 Task: Add a condition where "Channel Is not Automation" in unsolved tickets in your groups.
Action: Mouse moved to (136, 318)
Screenshot: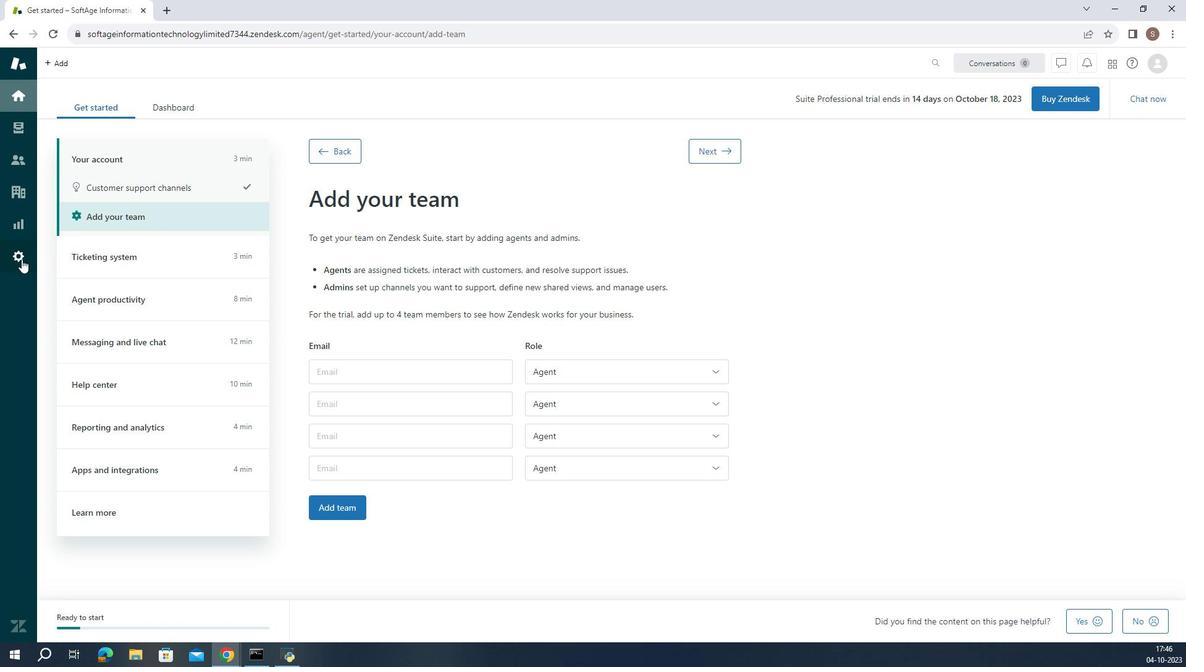 
Action: Mouse pressed left at (136, 318)
Screenshot: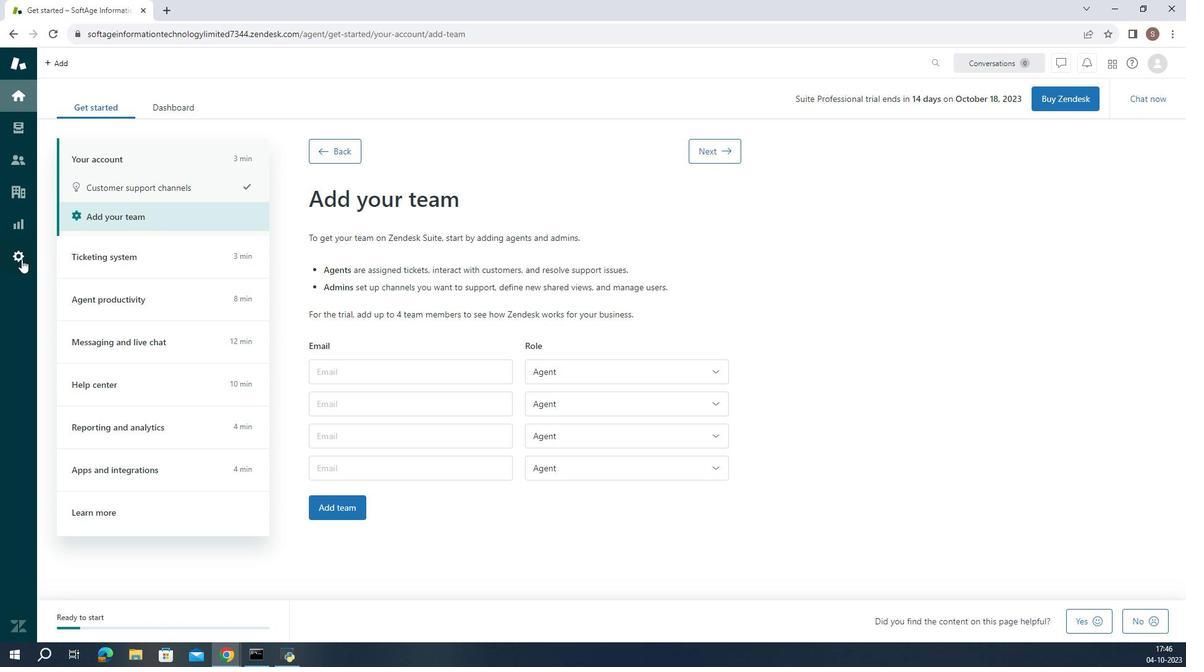 
Action: Mouse moved to (442, 520)
Screenshot: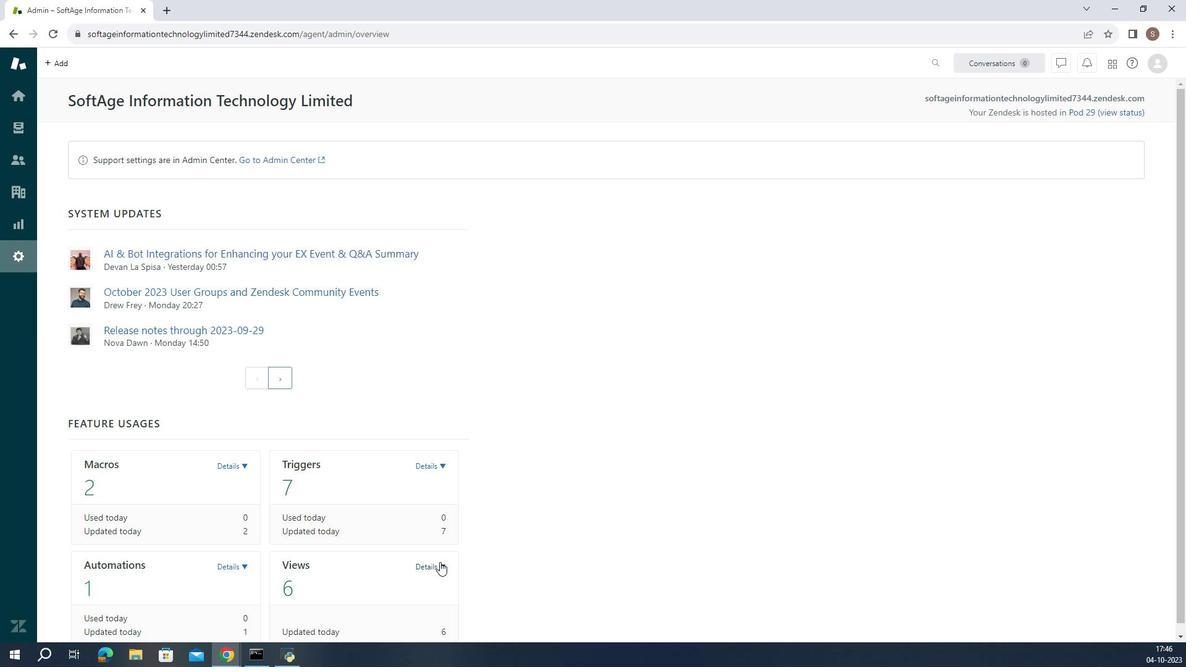 
Action: Mouse pressed left at (442, 520)
Screenshot: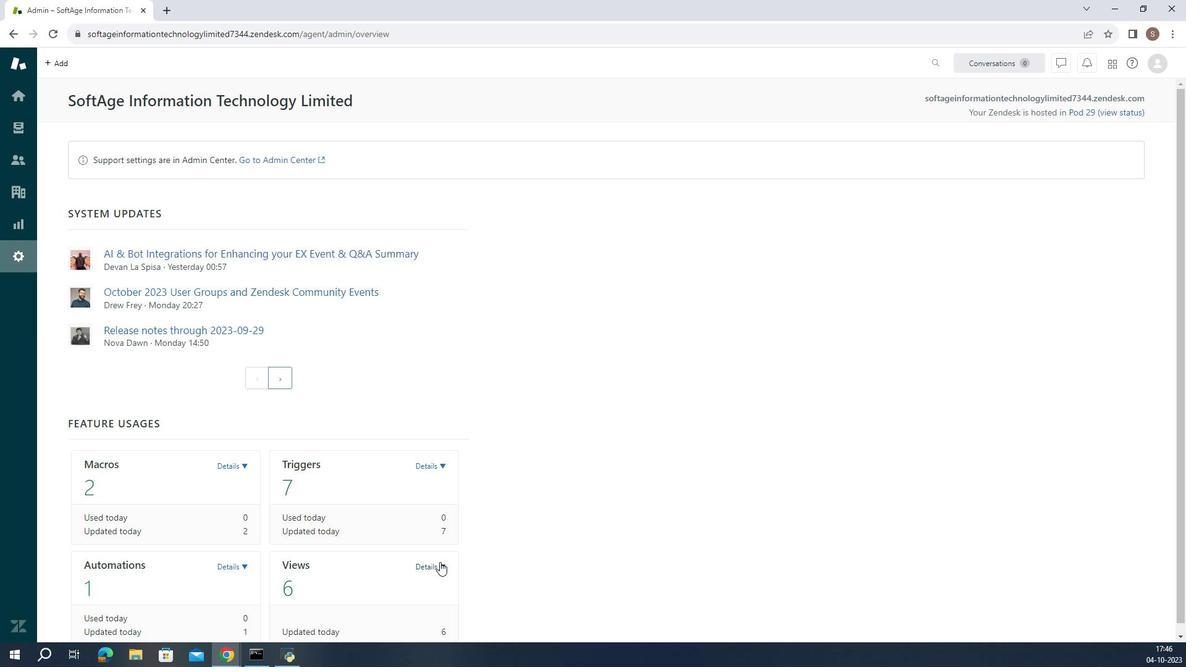 
Action: Mouse moved to (444, 492)
Screenshot: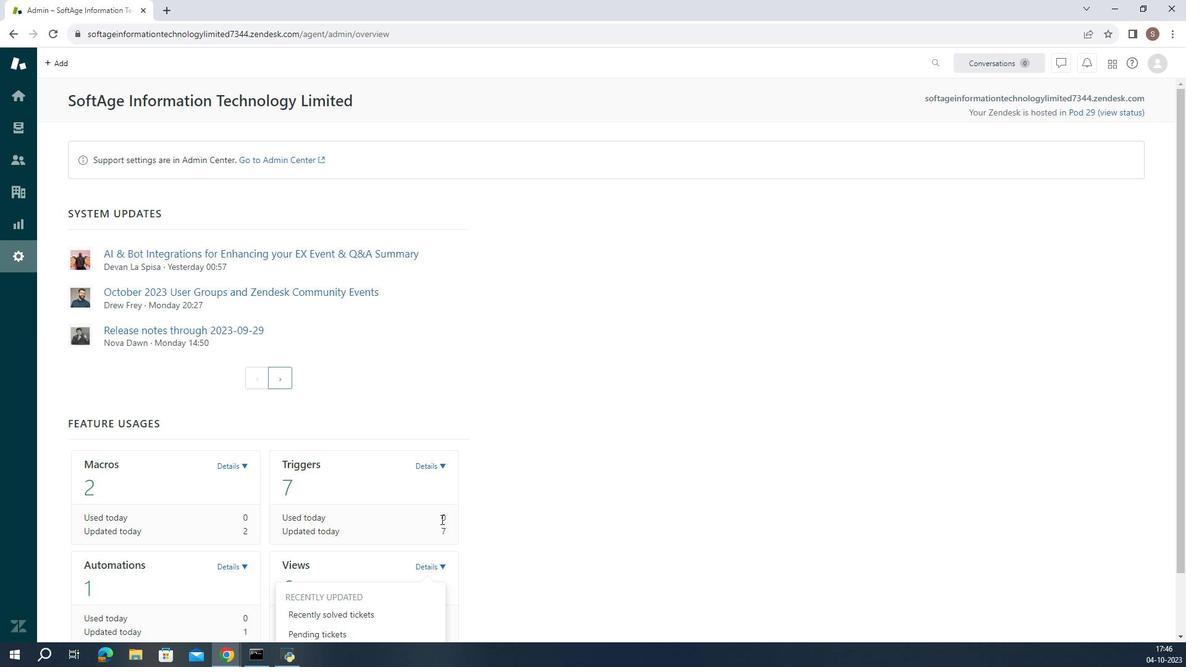 
Action: Mouse scrolled (444, 492) with delta (0, 0)
Screenshot: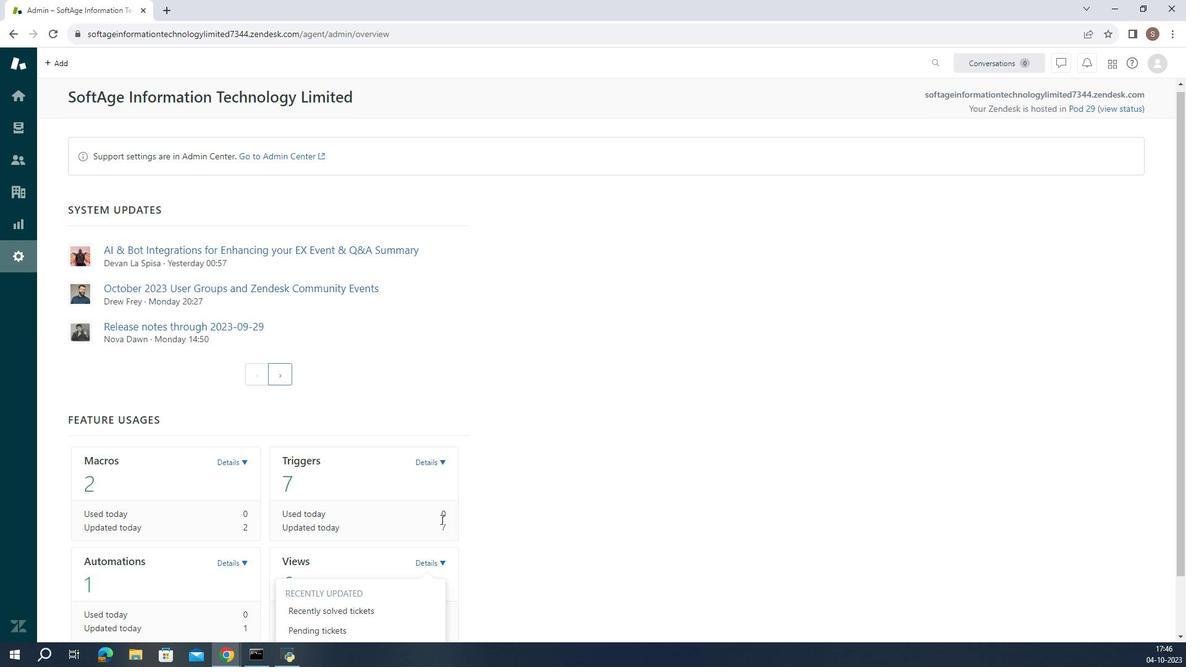 
Action: Mouse moved to (444, 491)
Screenshot: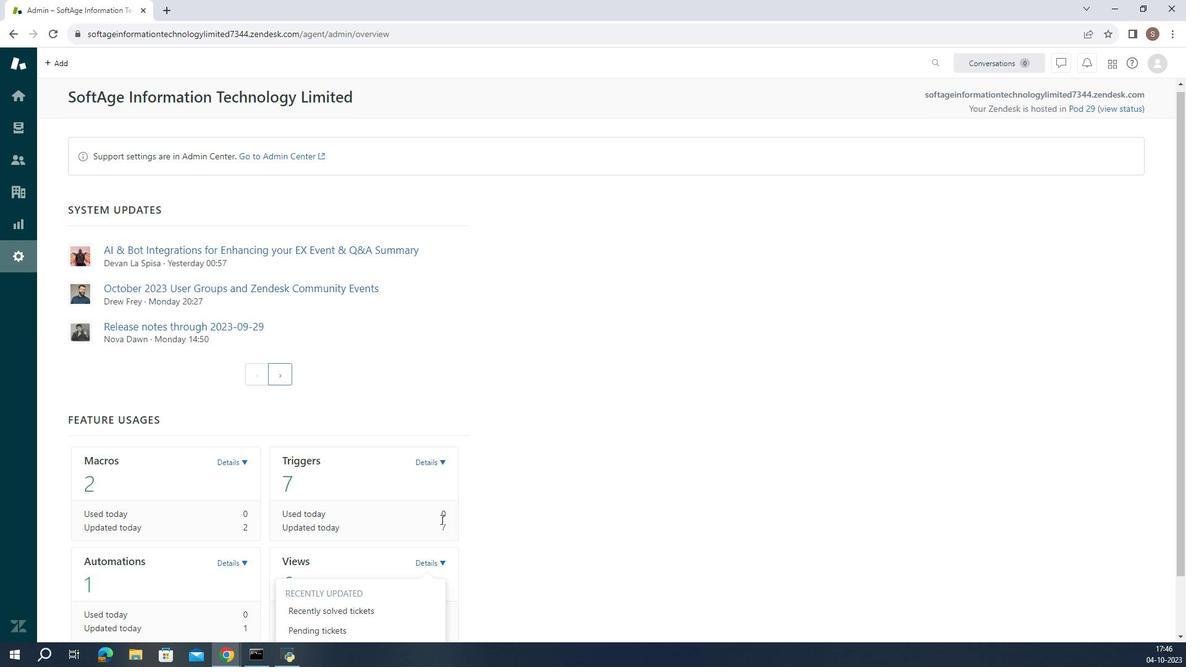 
Action: Mouse scrolled (444, 491) with delta (0, 0)
Screenshot: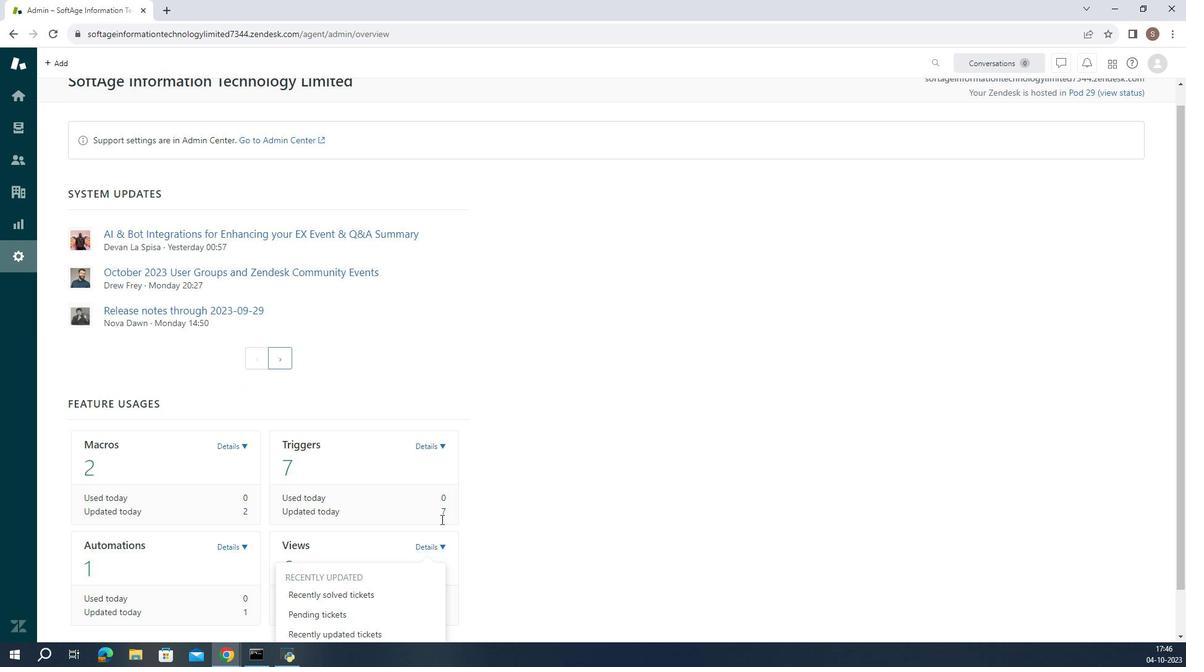 
Action: Mouse scrolled (444, 491) with delta (0, 0)
Screenshot: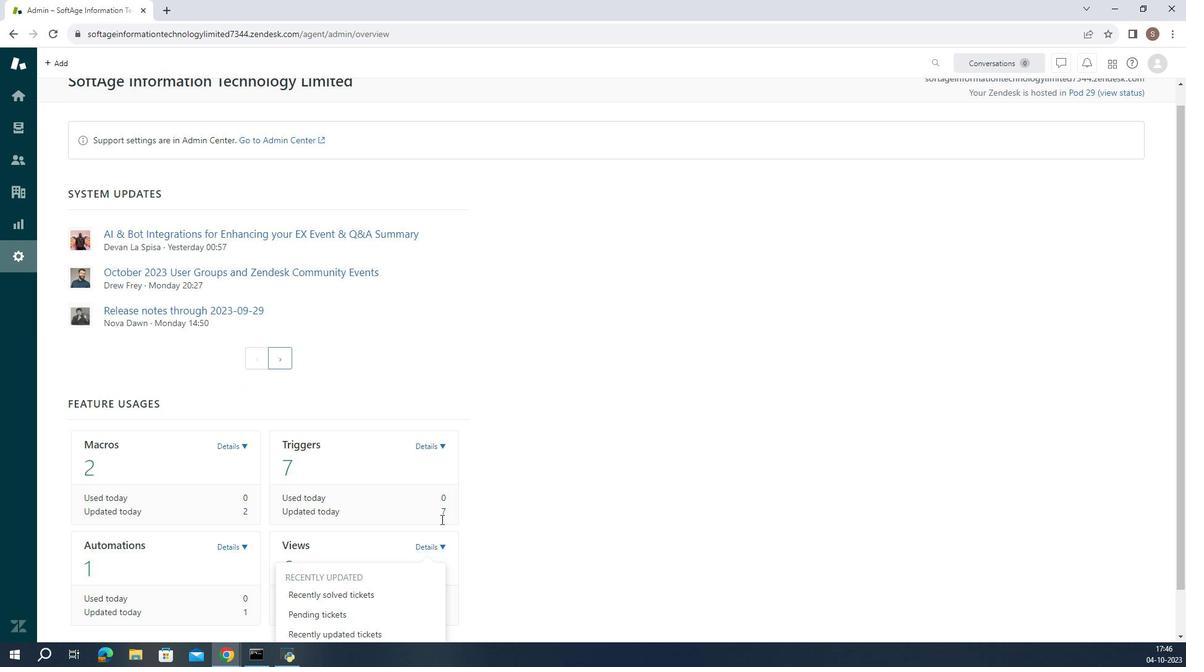 
Action: Mouse scrolled (444, 491) with delta (0, 0)
Screenshot: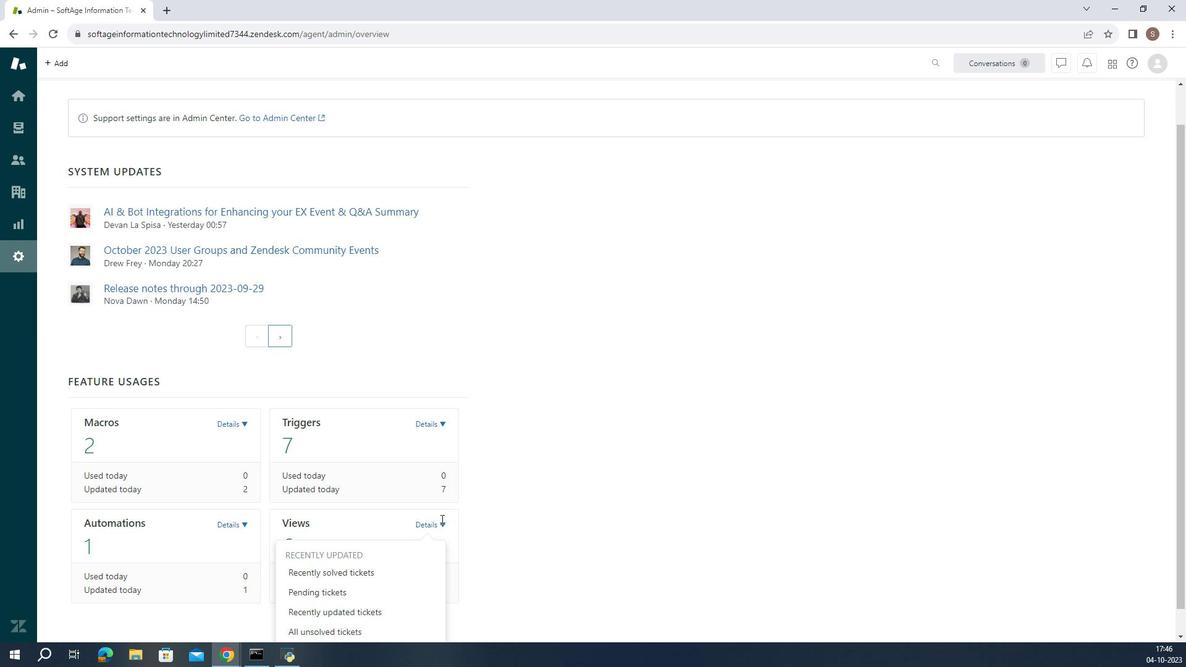 
Action: Mouse moved to (404, 548)
Screenshot: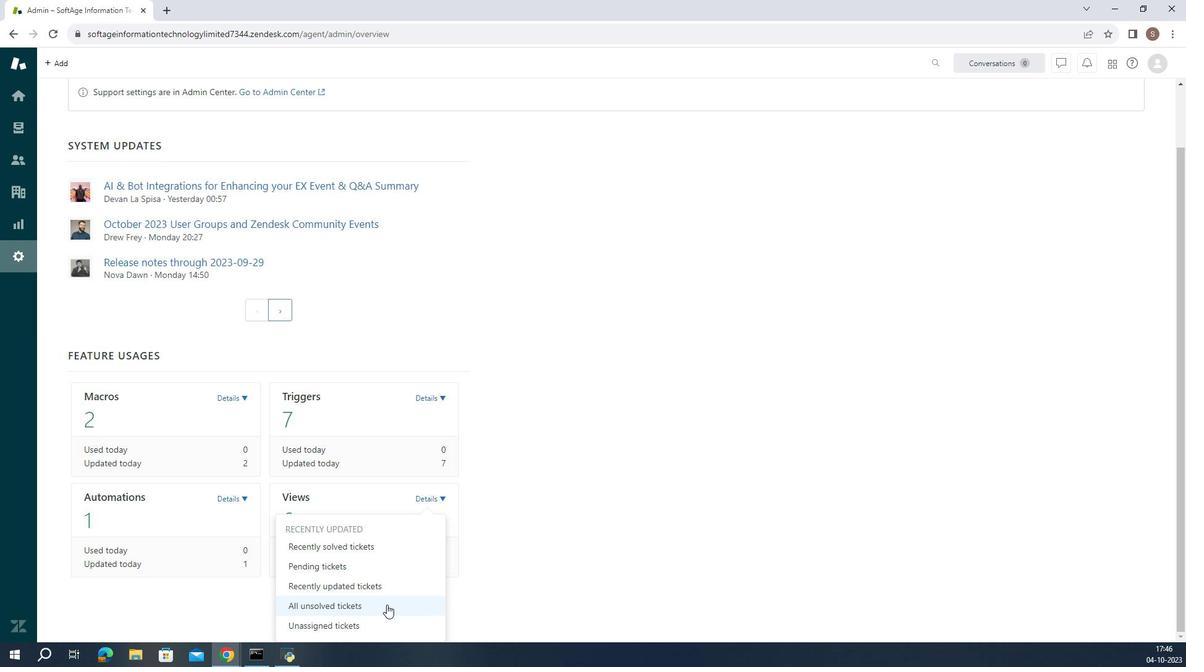 
Action: Mouse pressed left at (404, 548)
Screenshot: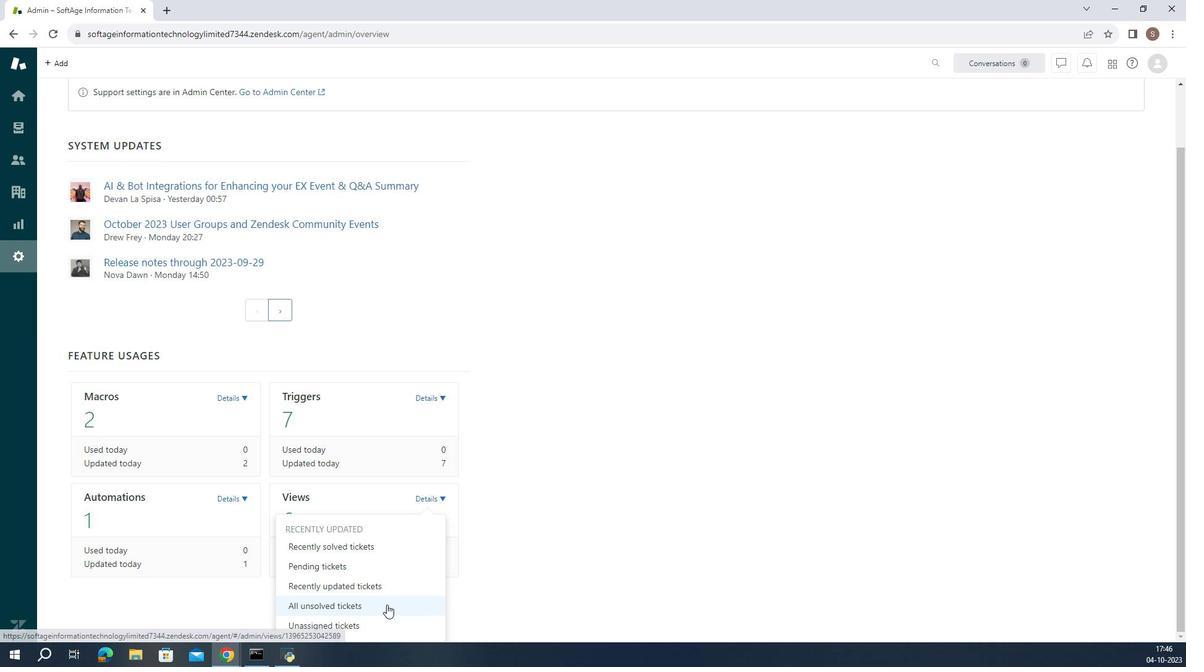 
Action: Mouse moved to (294, 422)
Screenshot: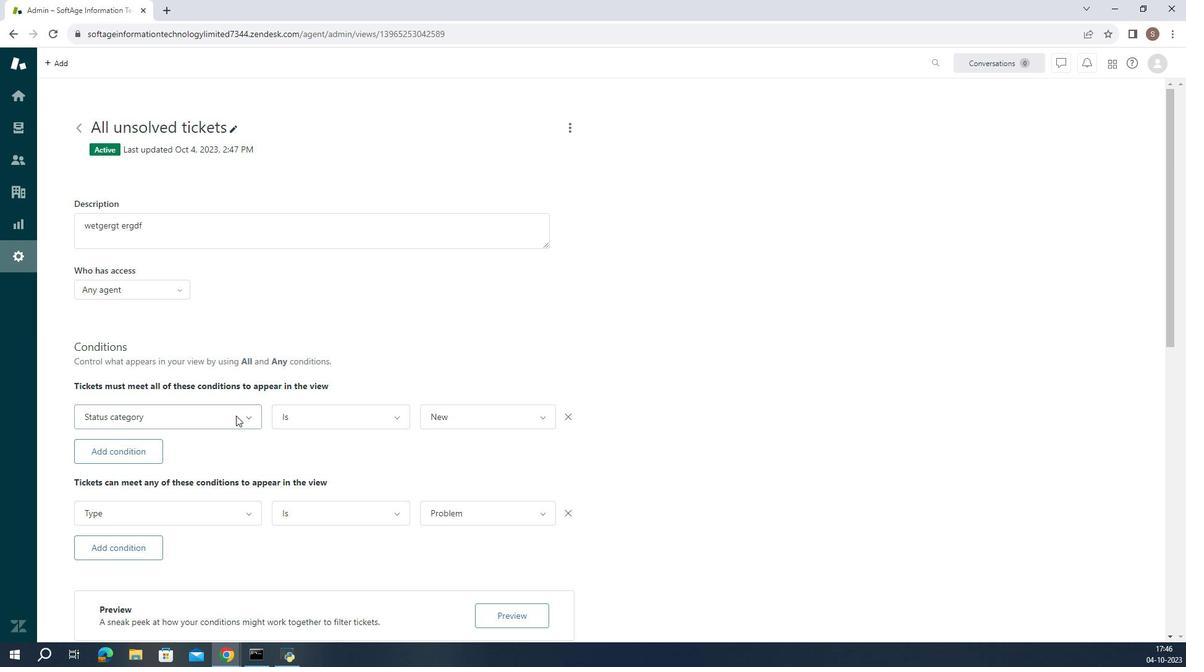 
Action: Mouse pressed left at (294, 422)
Screenshot: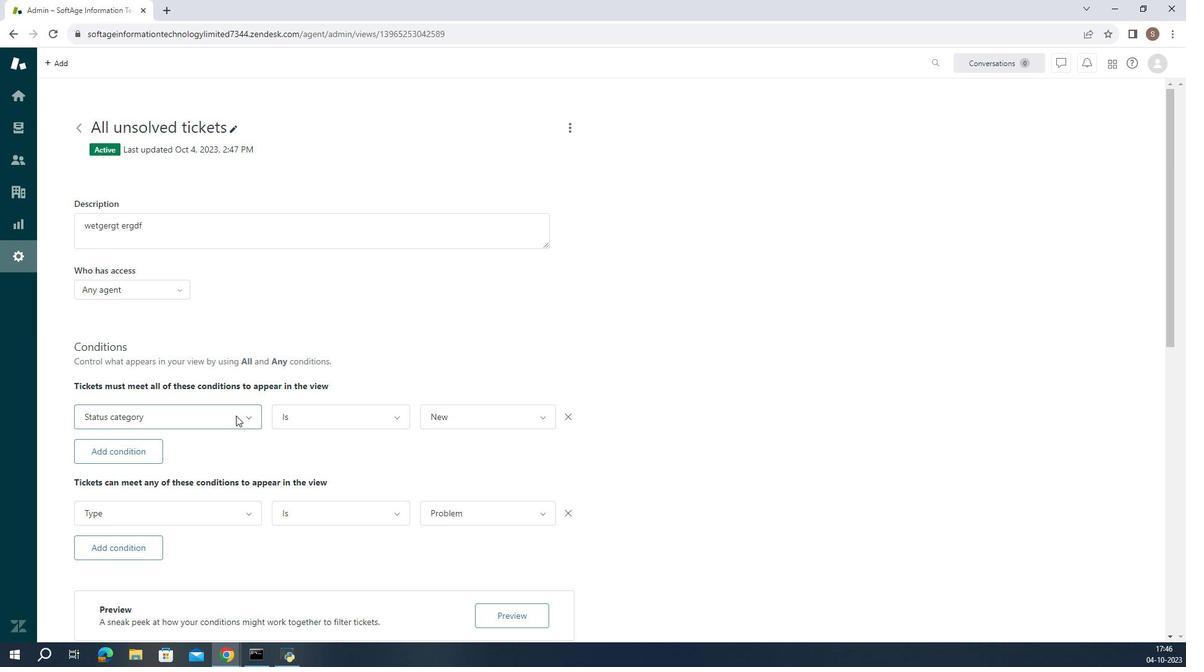 
Action: Mouse moved to (264, 321)
Screenshot: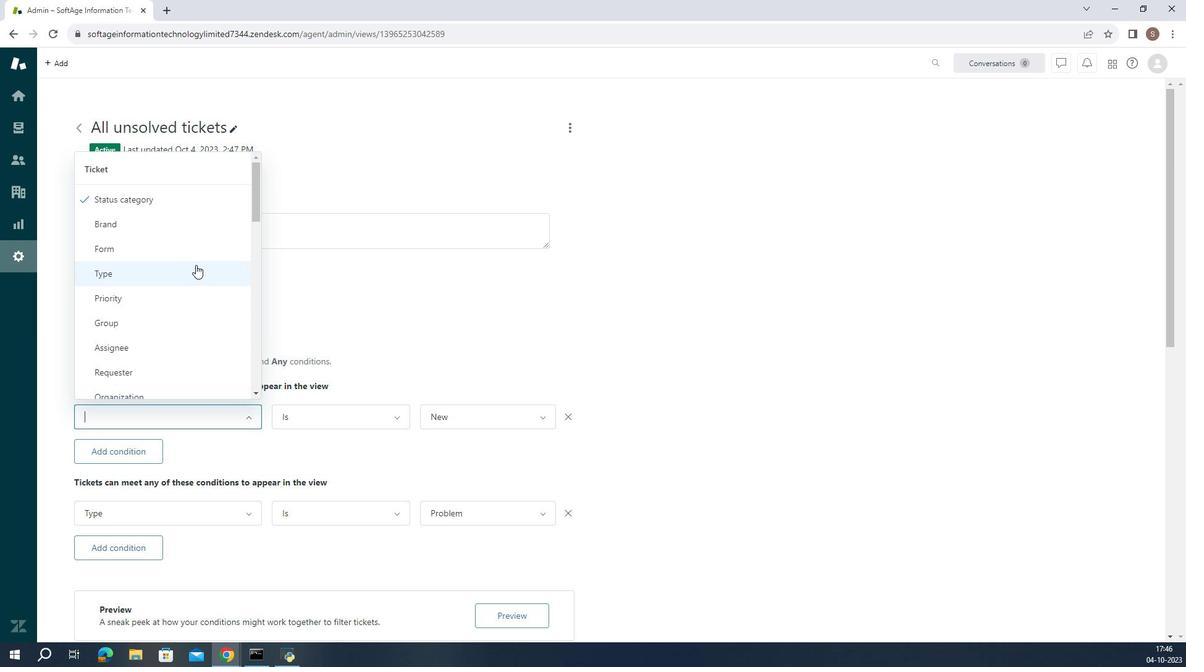 
Action: Mouse scrolled (264, 321) with delta (0, 0)
Screenshot: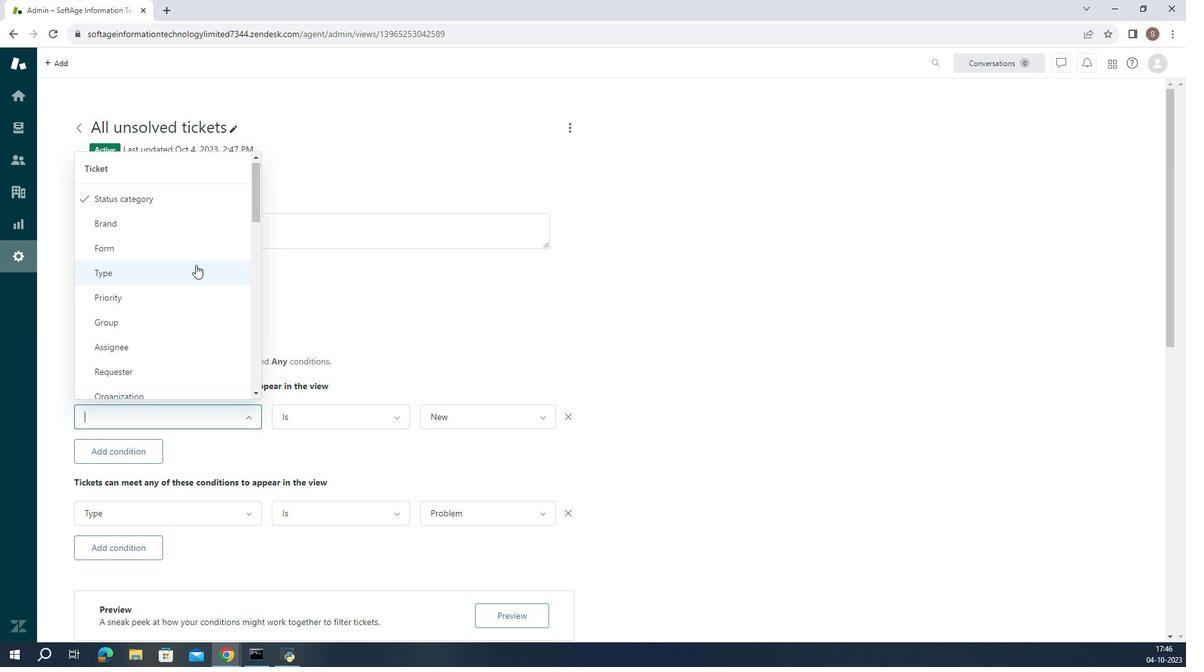 
Action: Mouse scrolled (264, 321) with delta (0, 0)
Screenshot: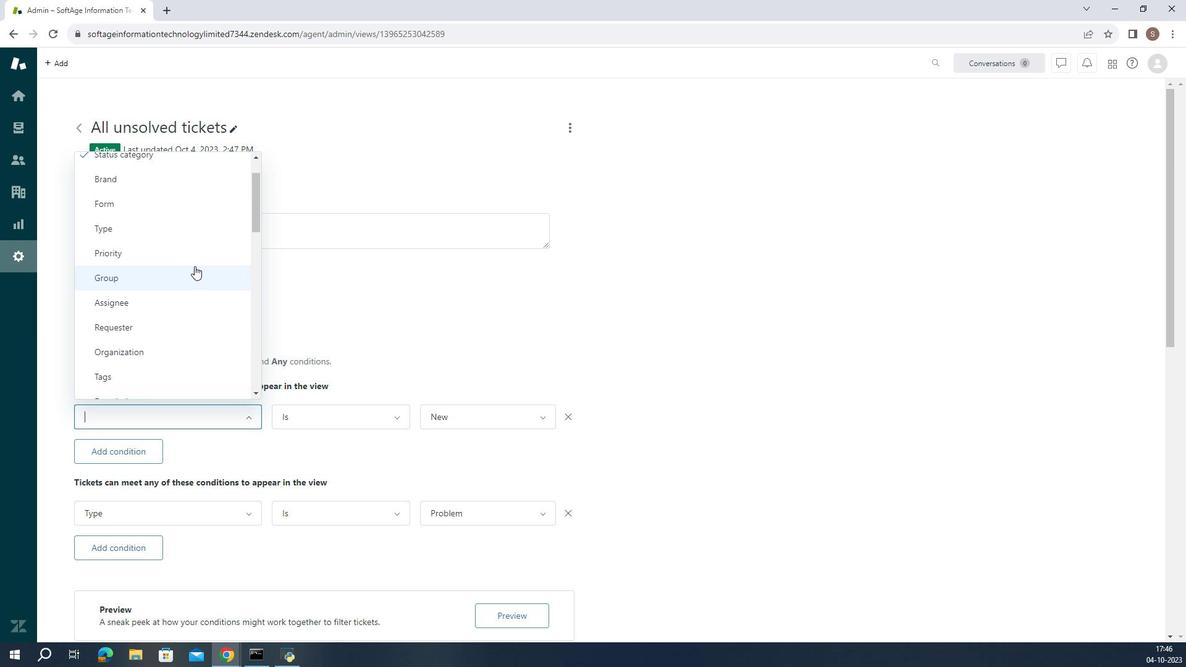 
Action: Mouse moved to (242, 372)
Screenshot: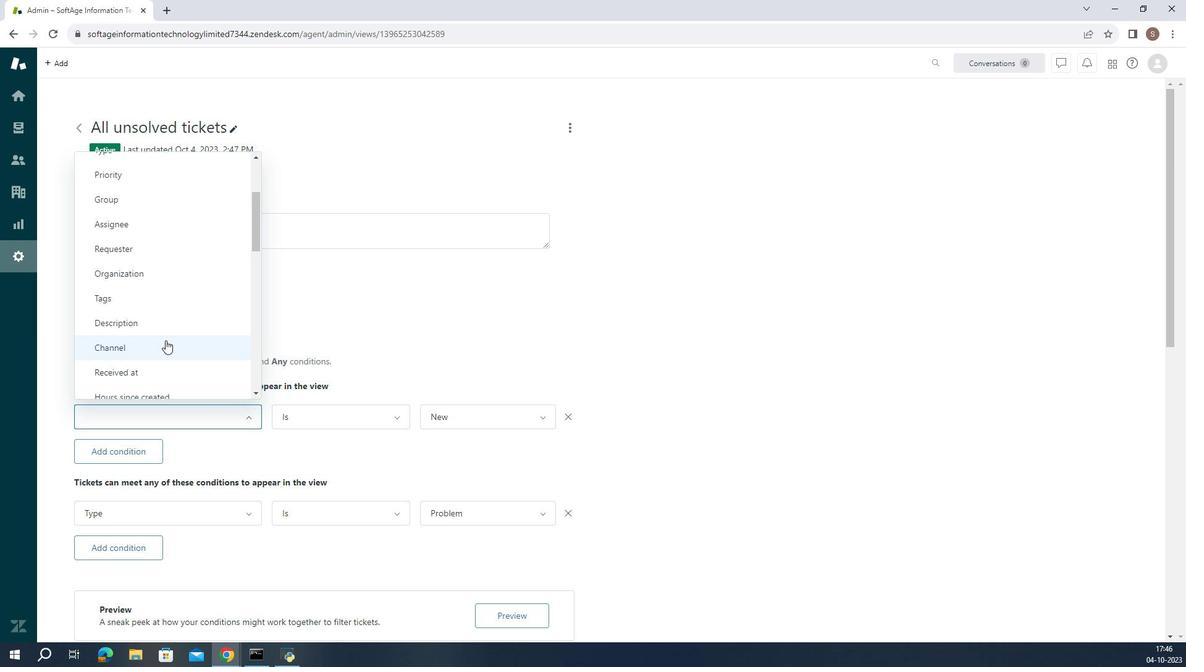 
Action: Mouse pressed left at (242, 372)
Screenshot: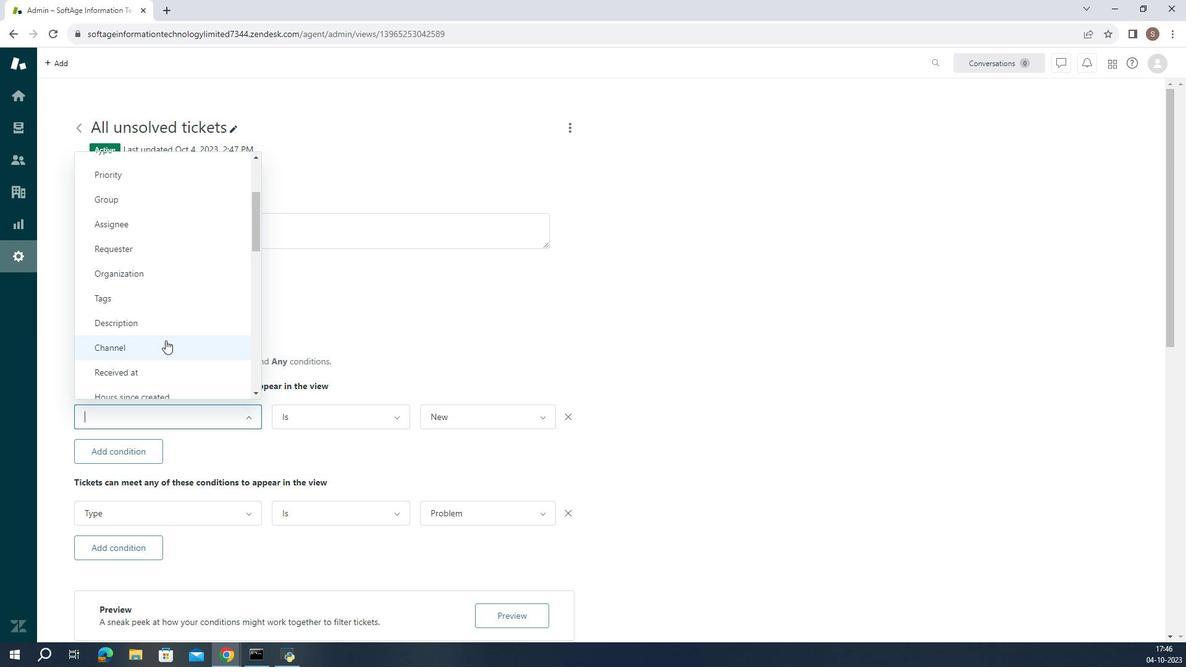 
Action: Mouse moved to (388, 421)
Screenshot: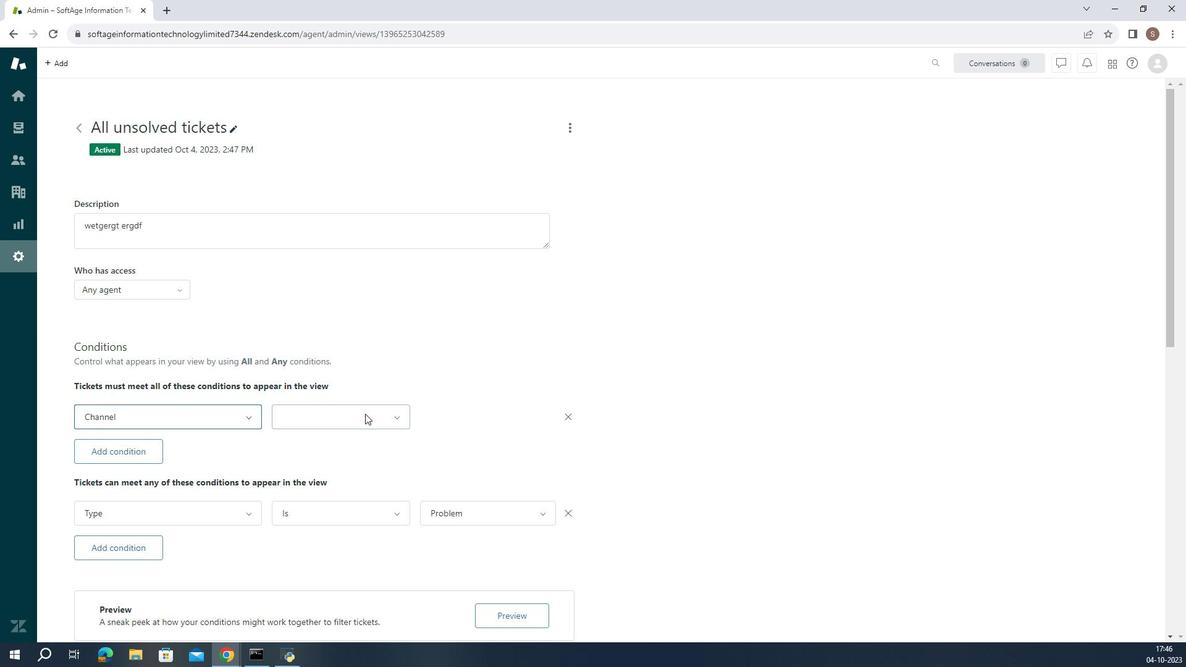 
Action: Mouse pressed left at (388, 421)
Screenshot: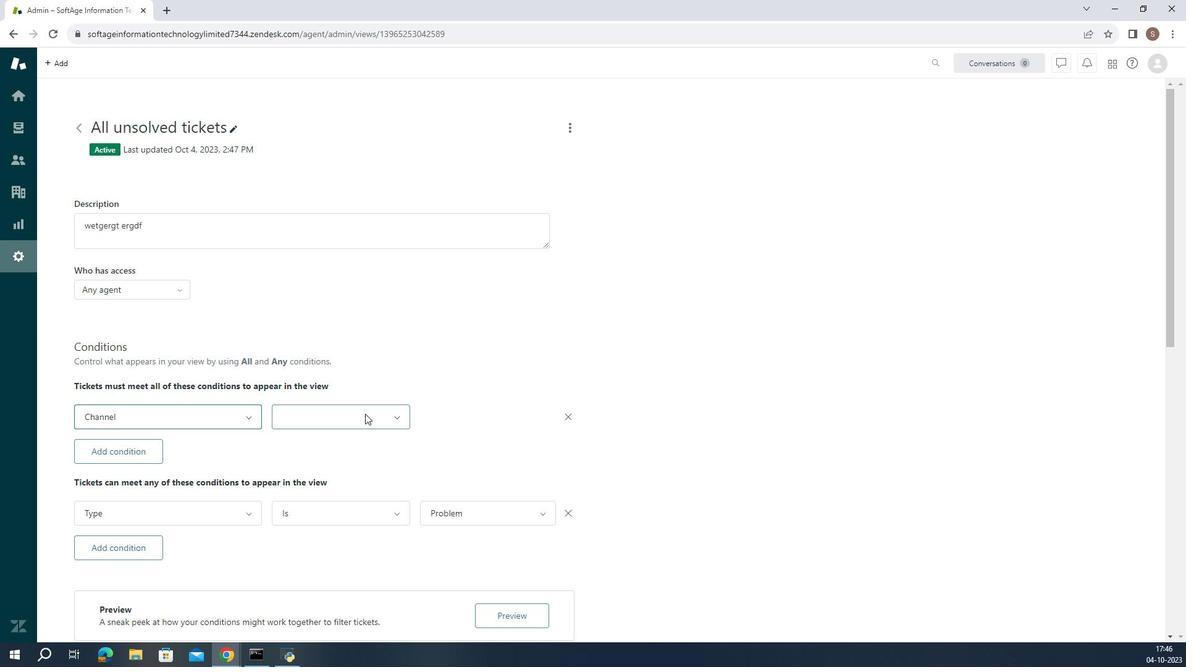 
Action: Mouse moved to (377, 460)
Screenshot: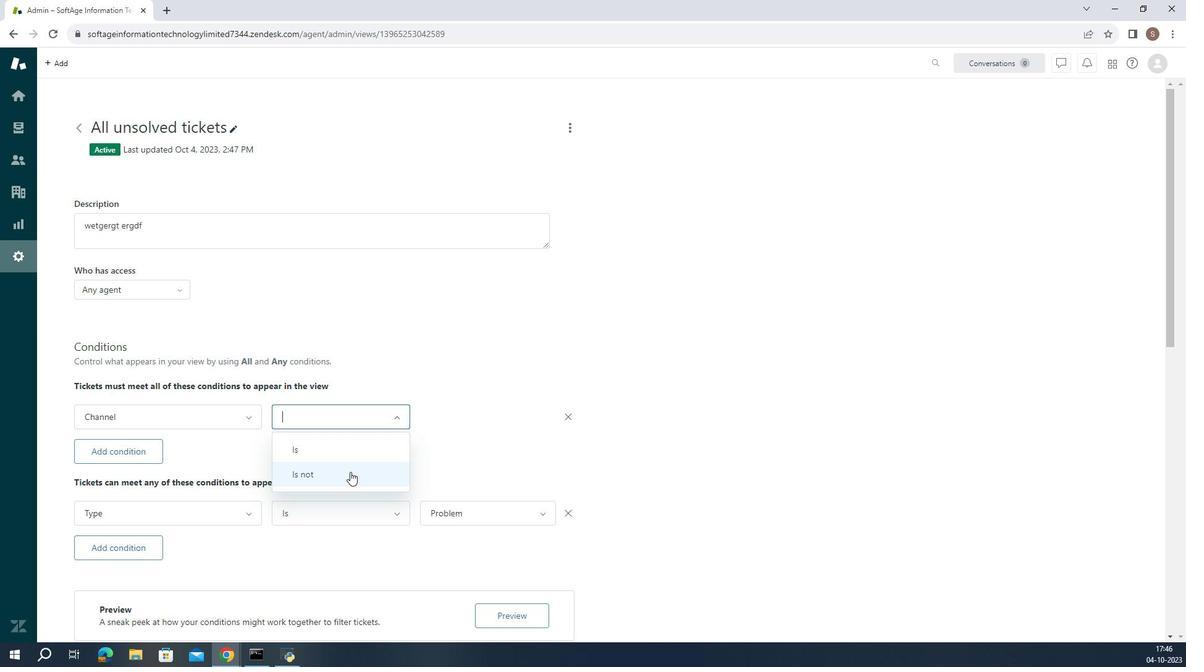
Action: Mouse pressed left at (377, 460)
Screenshot: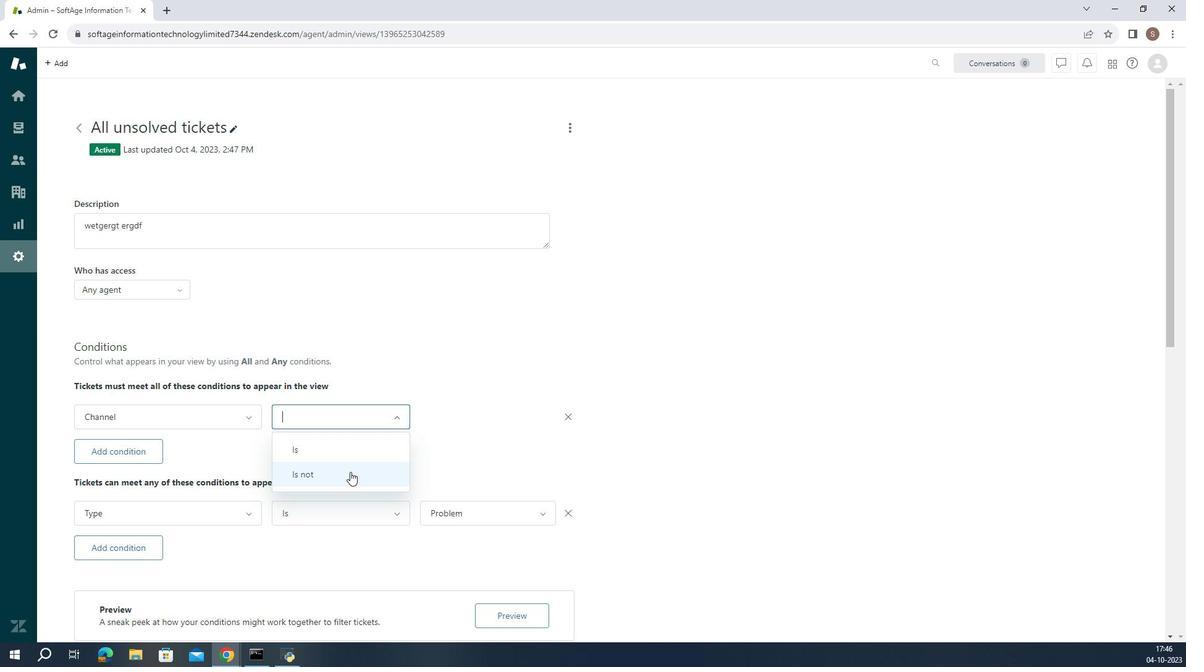 
Action: Mouse moved to (466, 423)
Screenshot: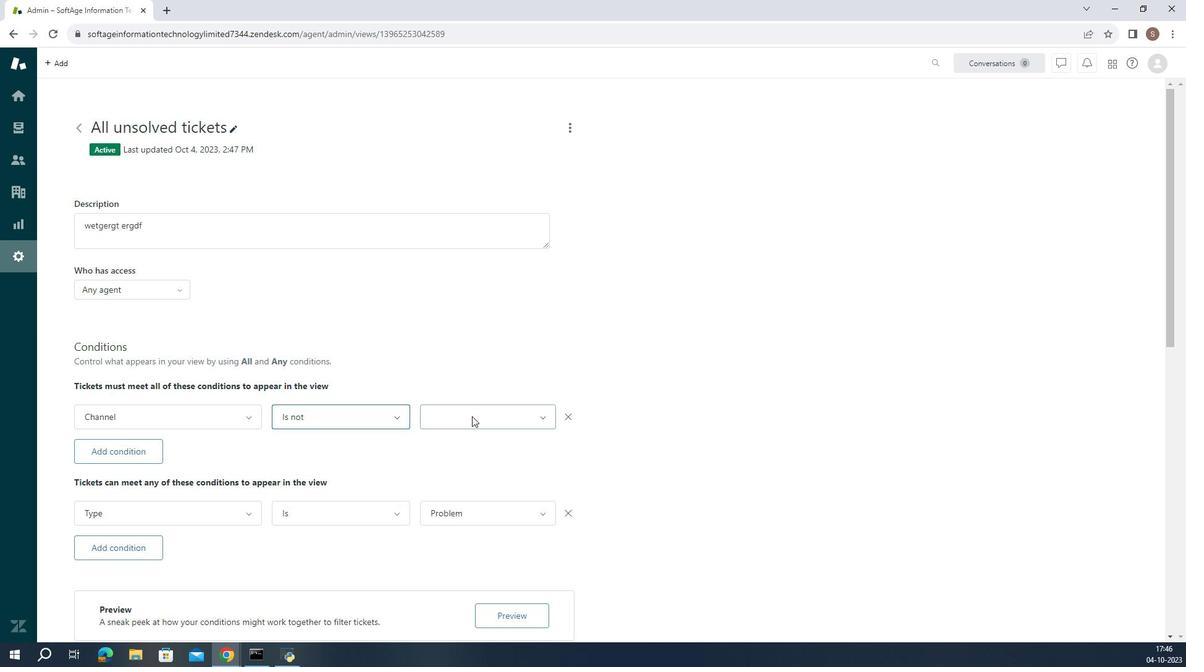 
Action: Mouse pressed left at (466, 423)
Screenshot: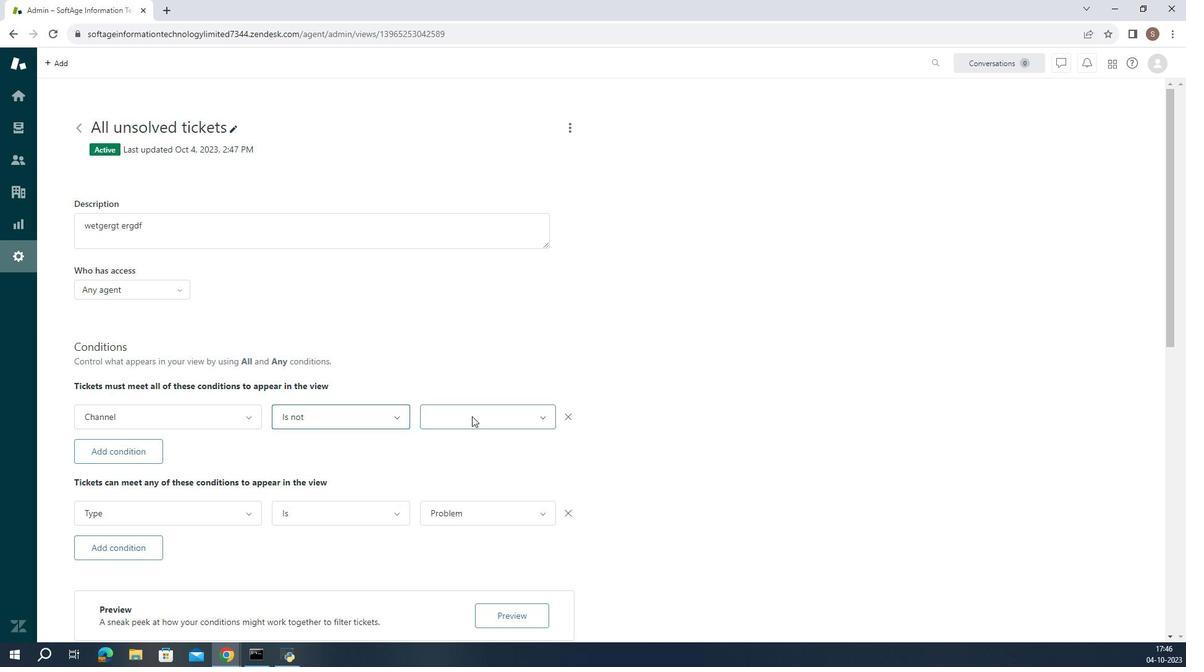 
Action: Mouse moved to (471, 336)
Screenshot: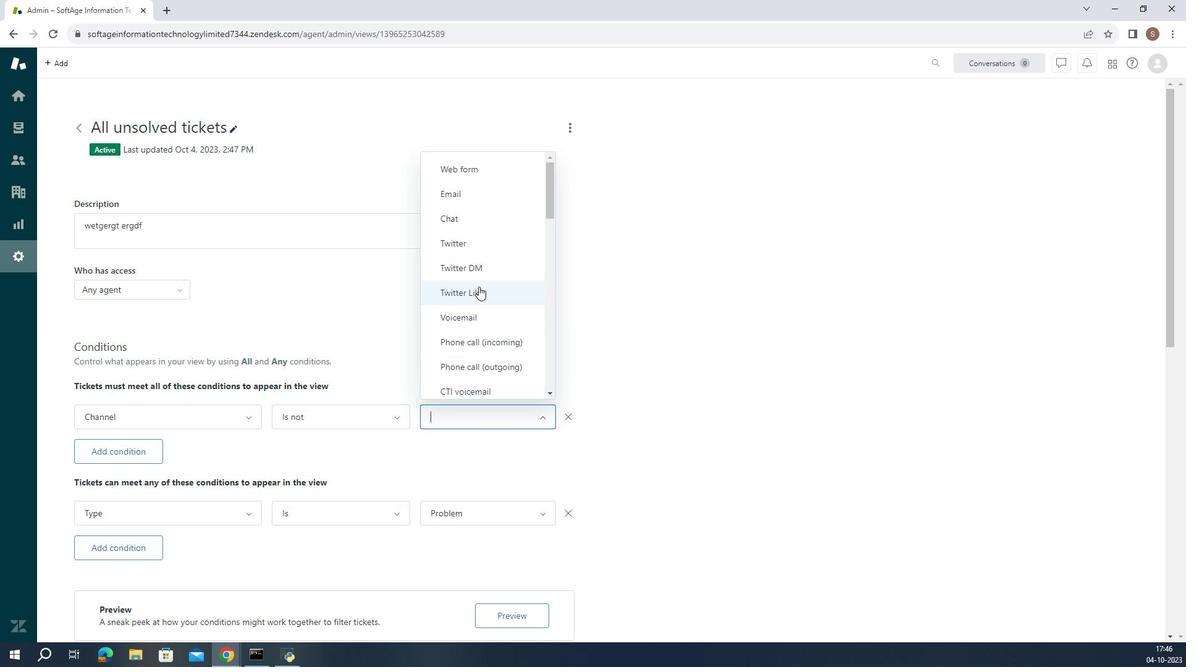 
Action: Mouse scrolled (471, 336) with delta (0, 0)
Screenshot: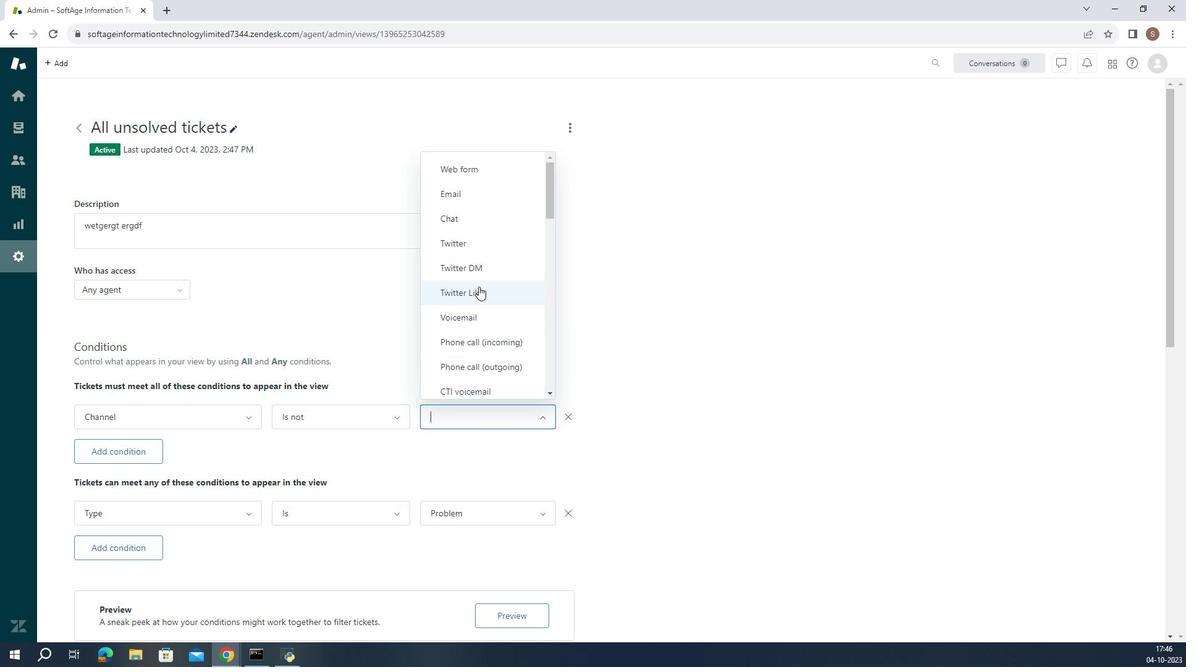 
Action: Mouse scrolled (471, 336) with delta (0, 0)
Screenshot: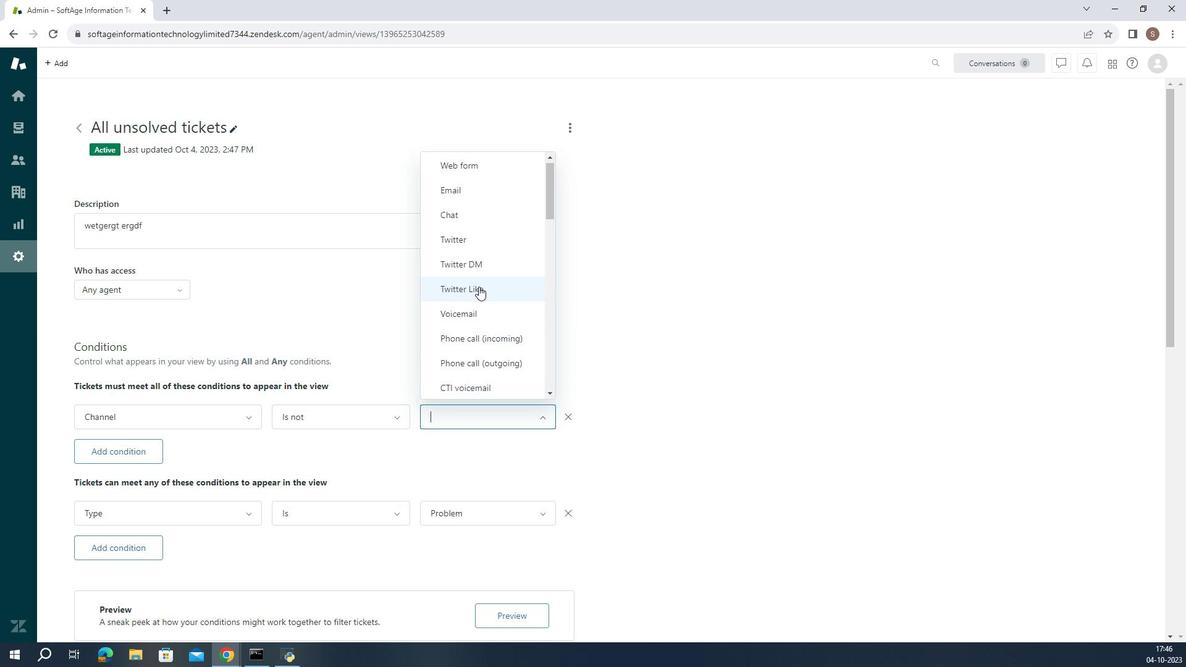 
Action: Mouse scrolled (471, 336) with delta (0, 0)
Screenshot: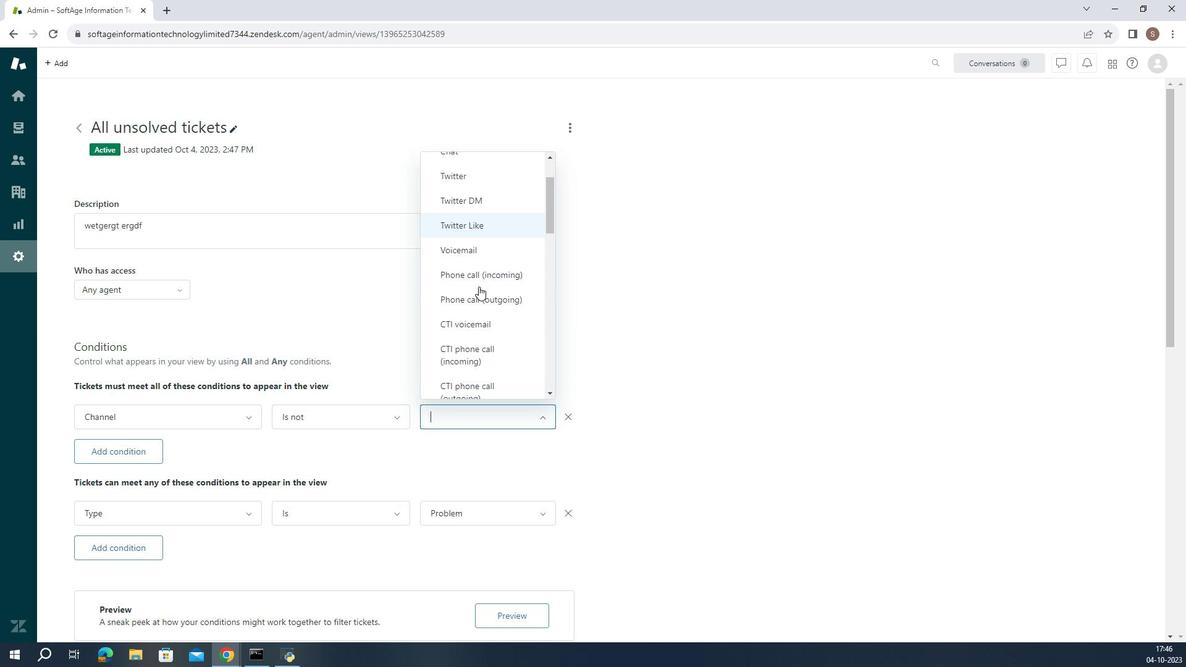 
Action: Mouse scrolled (471, 336) with delta (0, 0)
Screenshot: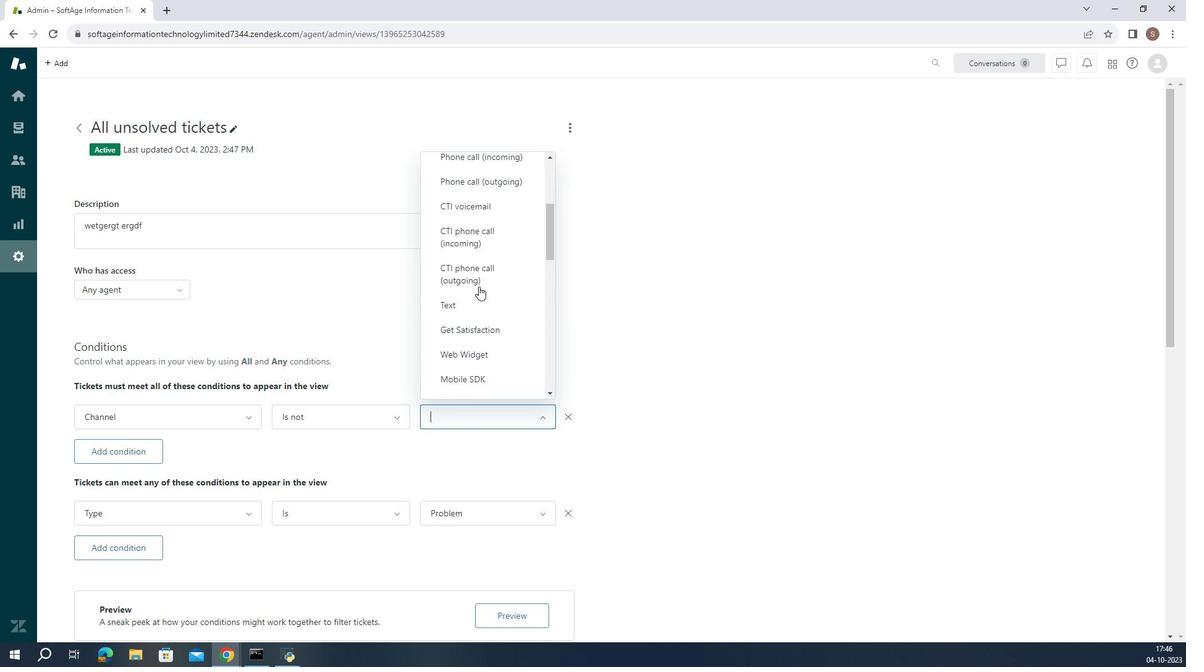 
Action: Mouse scrolled (471, 336) with delta (0, 0)
Screenshot: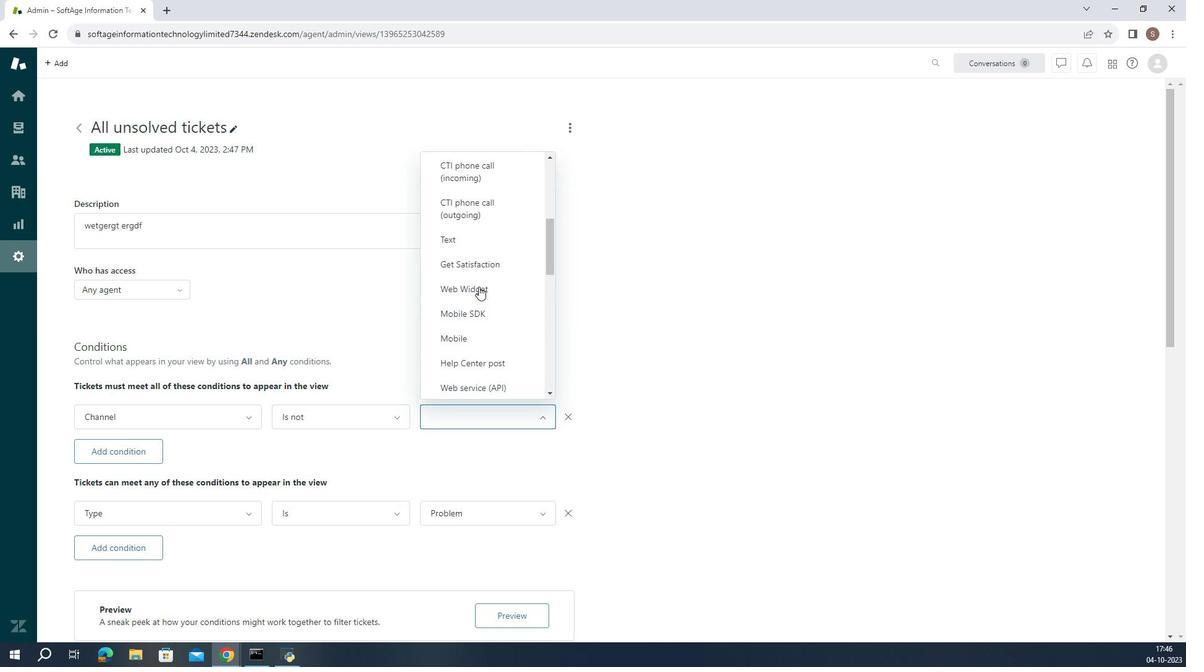 
Action: Mouse moved to (471, 379)
Screenshot: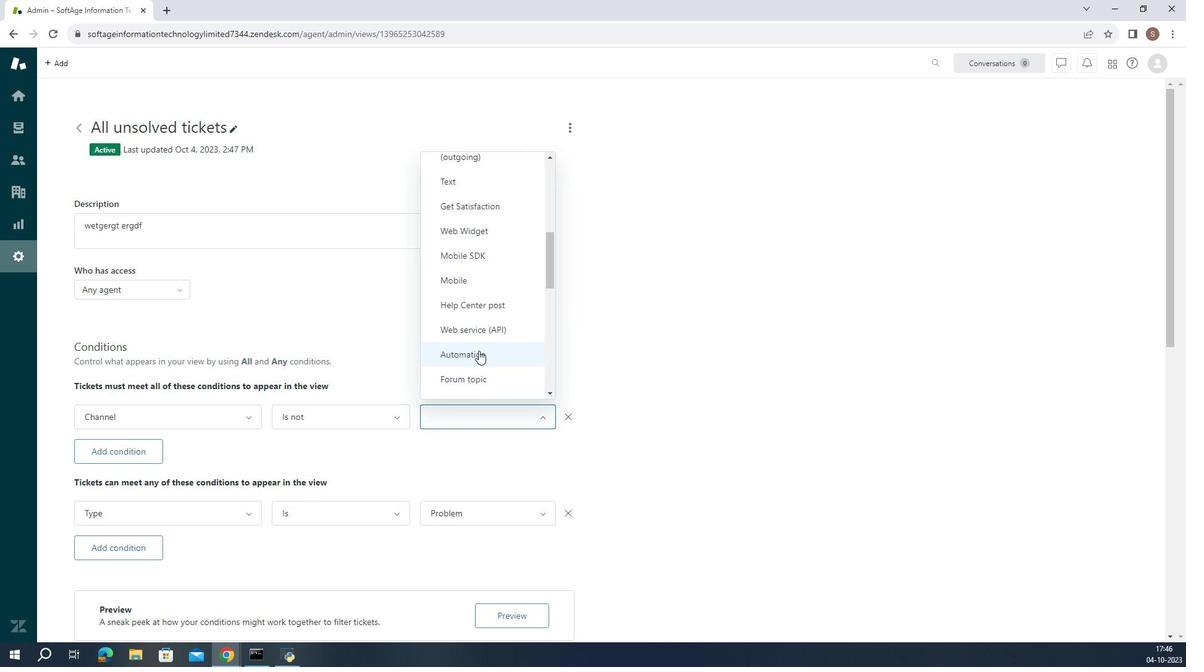 
Action: Mouse pressed left at (471, 379)
Screenshot: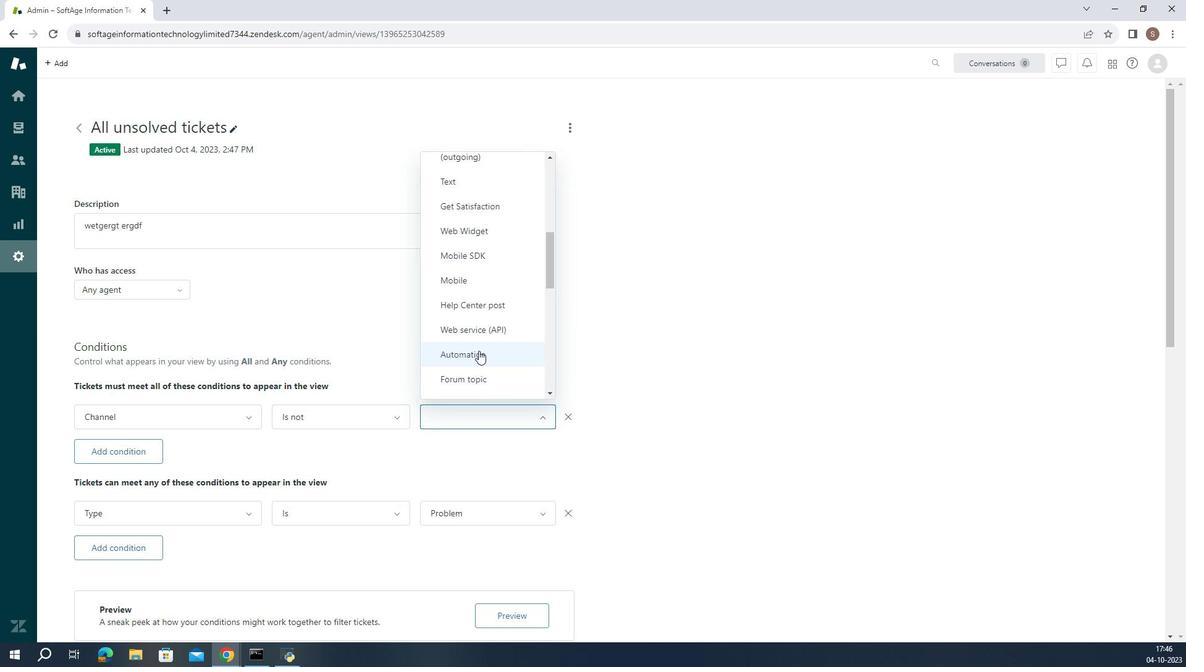 
Action: Mouse moved to (476, 441)
Screenshot: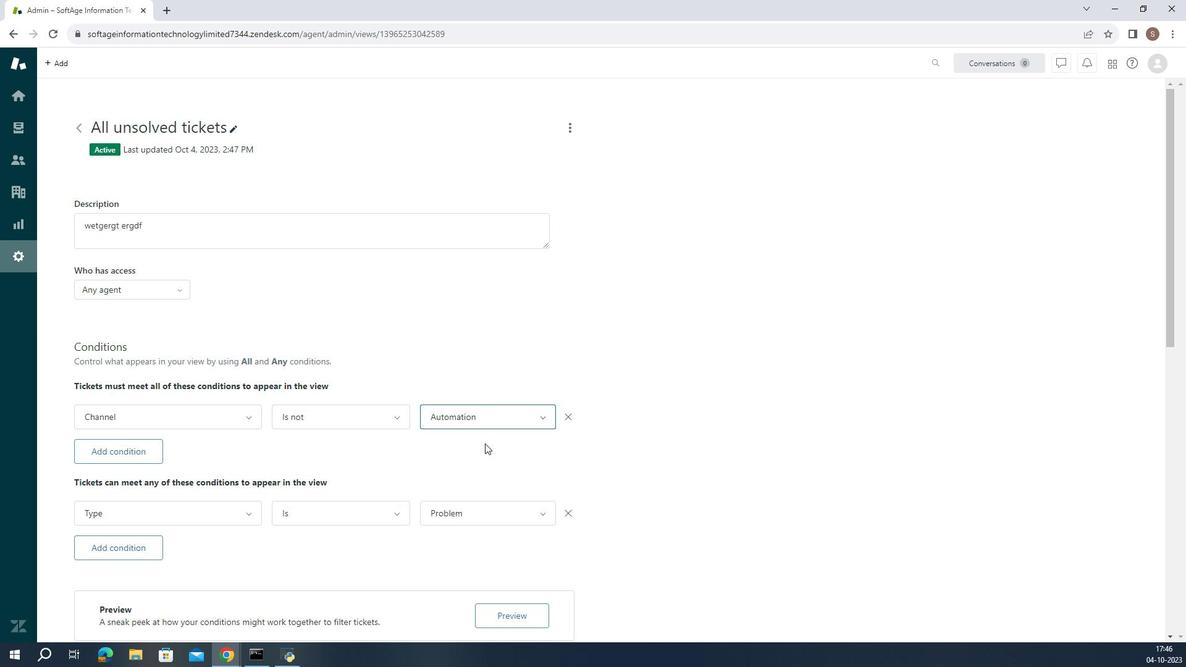 
Action: Mouse pressed left at (476, 441)
Screenshot: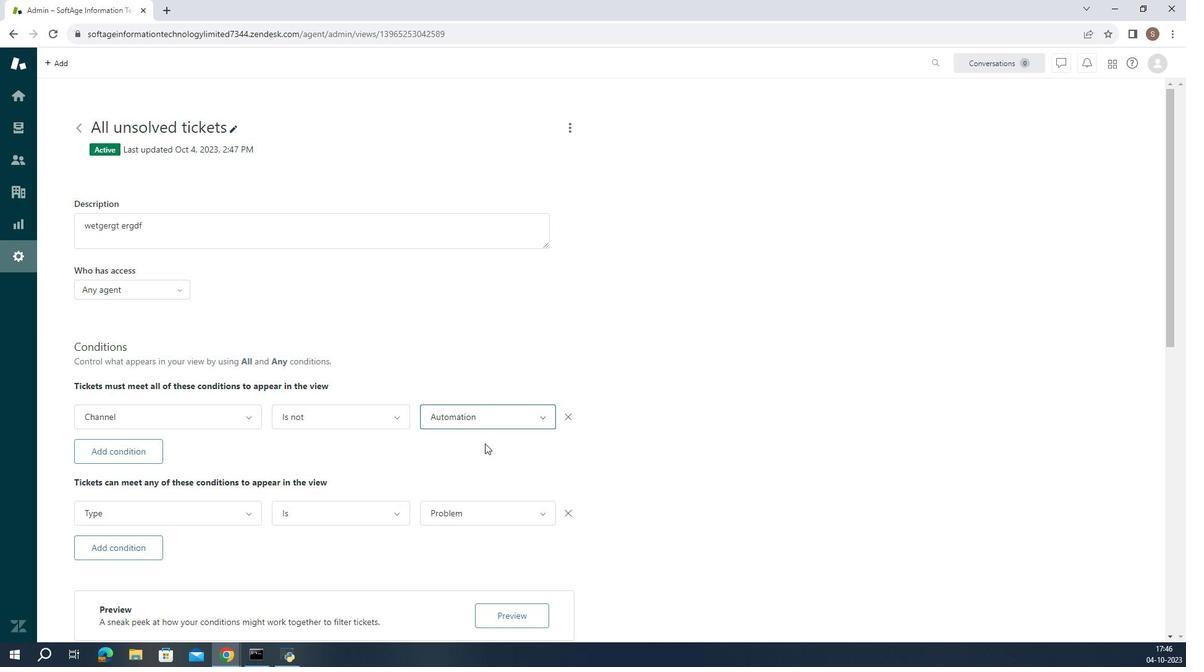 
